 Task: Create a rule from the Routing list, Task moved to a section -> Set Priority in the project BridgeForge , set the section as Done clear the priority
Action: Mouse moved to (1136, 186)
Screenshot: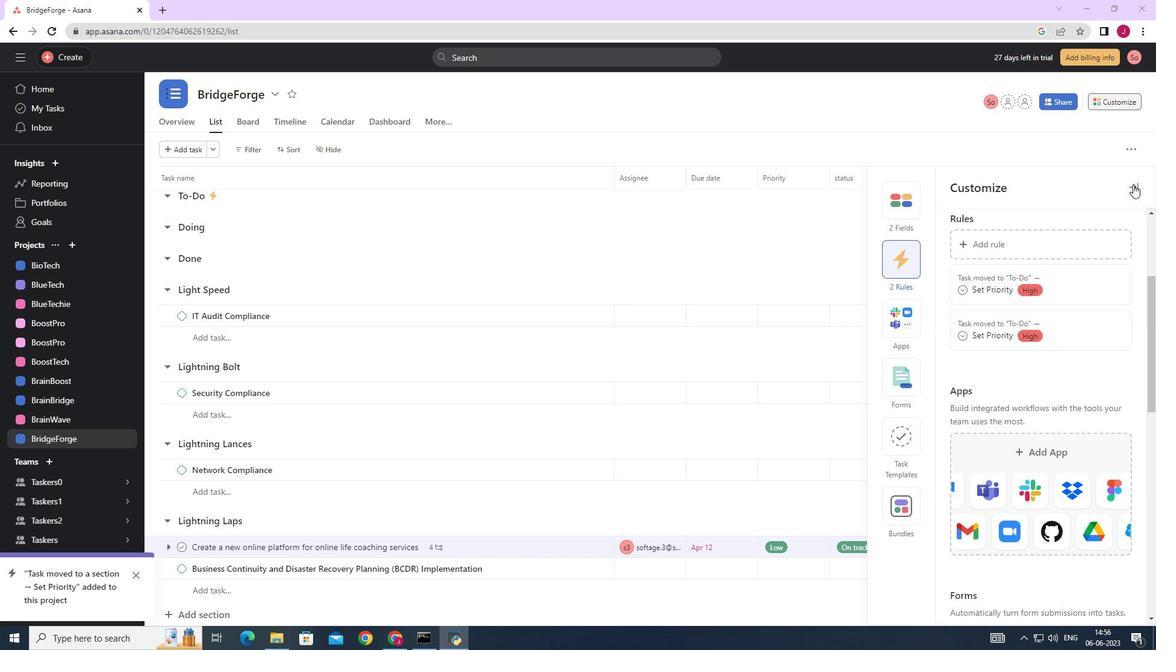 
Action: Mouse pressed left at (1136, 186)
Screenshot: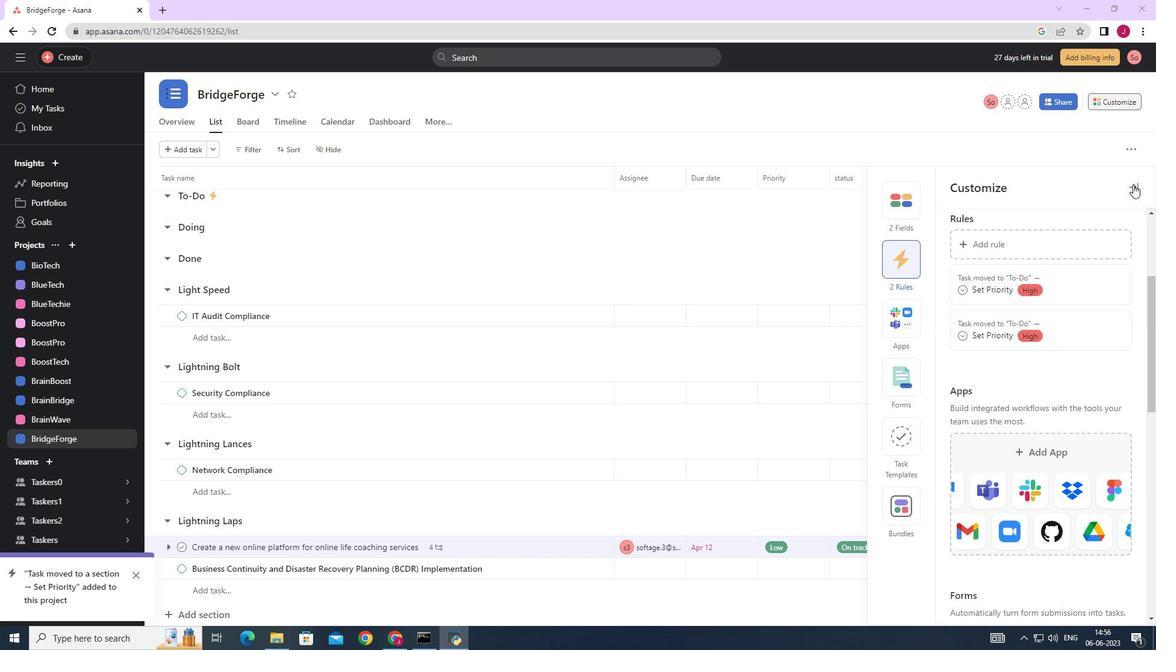 
Action: Mouse moved to (1118, 108)
Screenshot: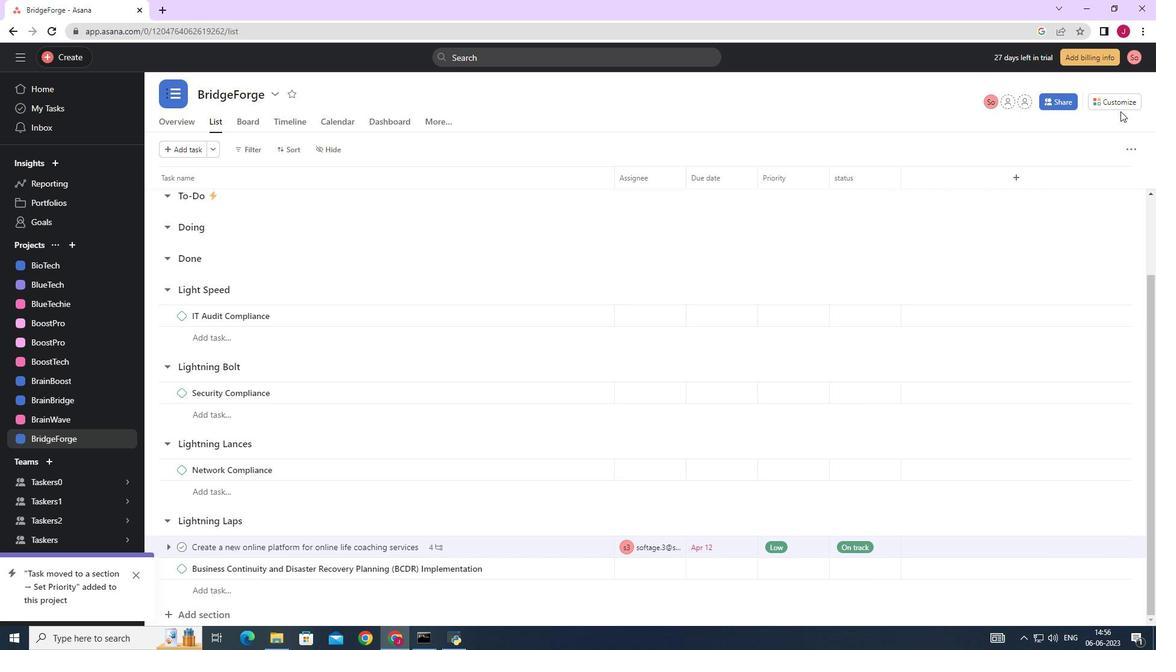 
Action: Mouse pressed left at (1118, 108)
Screenshot: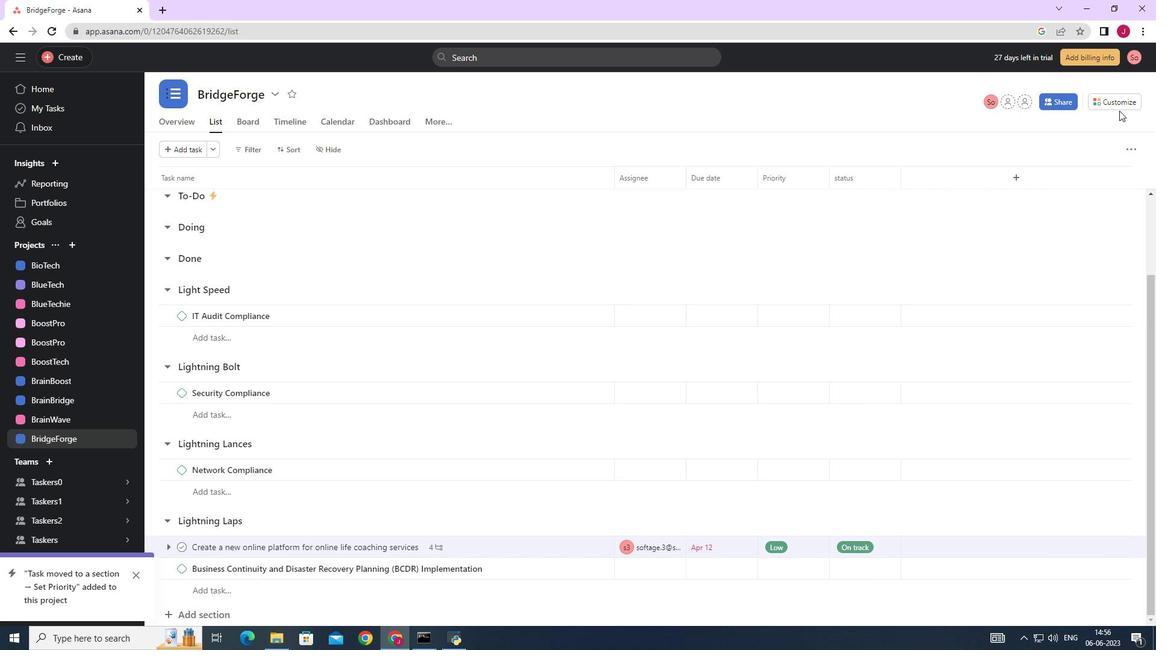 
Action: Mouse moved to (912, 262)
Screenshot: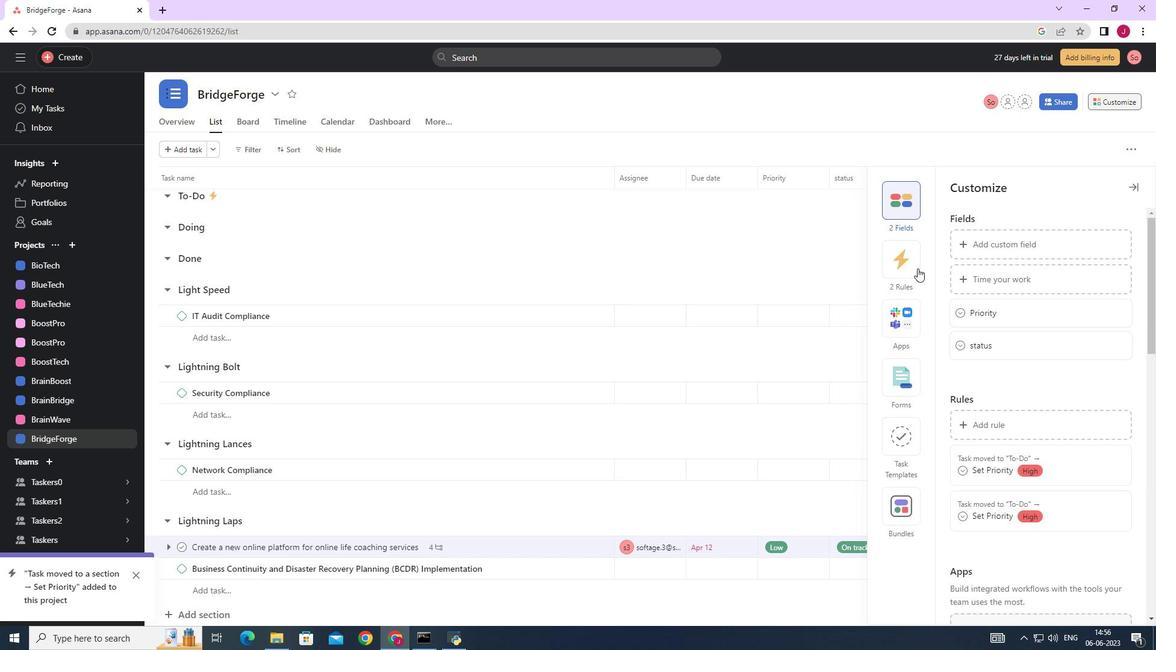 
Action: Mouse pressed left at (912, 262)
Screenshot: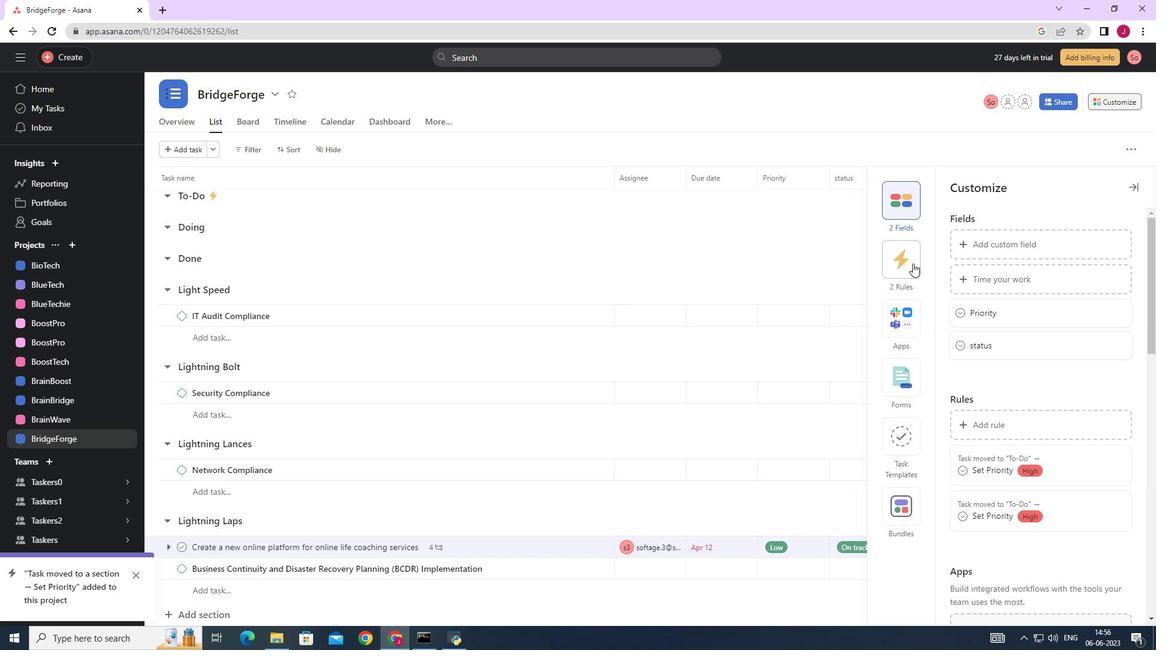 
Action: Mouse moved to (977, 249)
Screenshot: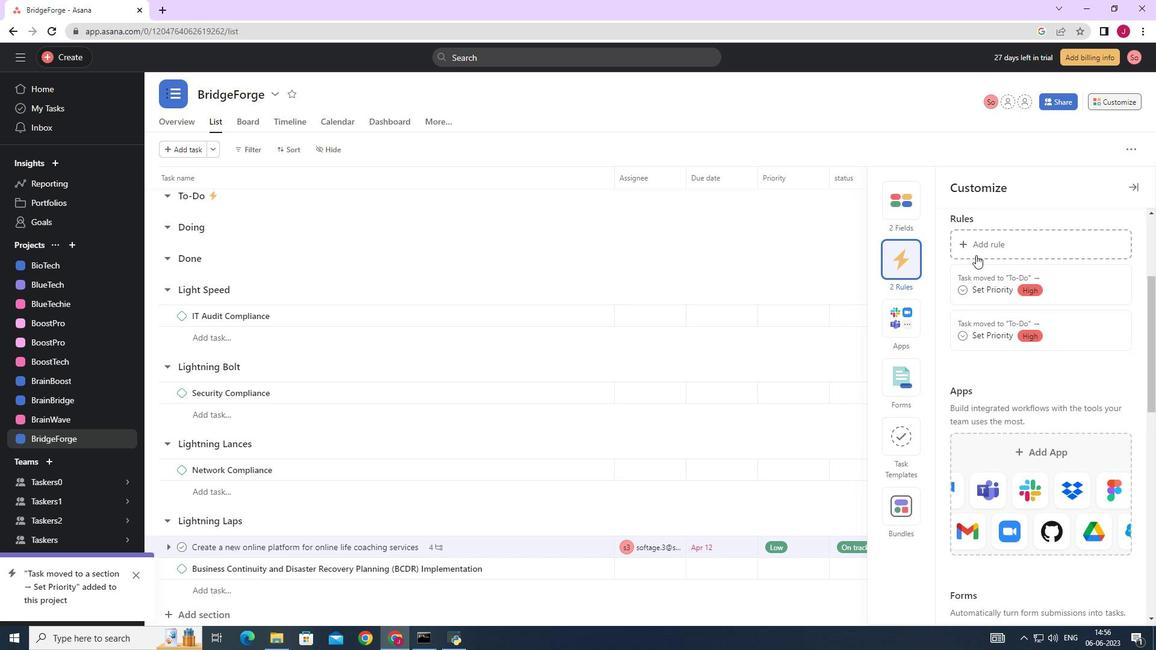 
Action: Mouse pressed left at (977, 249)
Screenshot: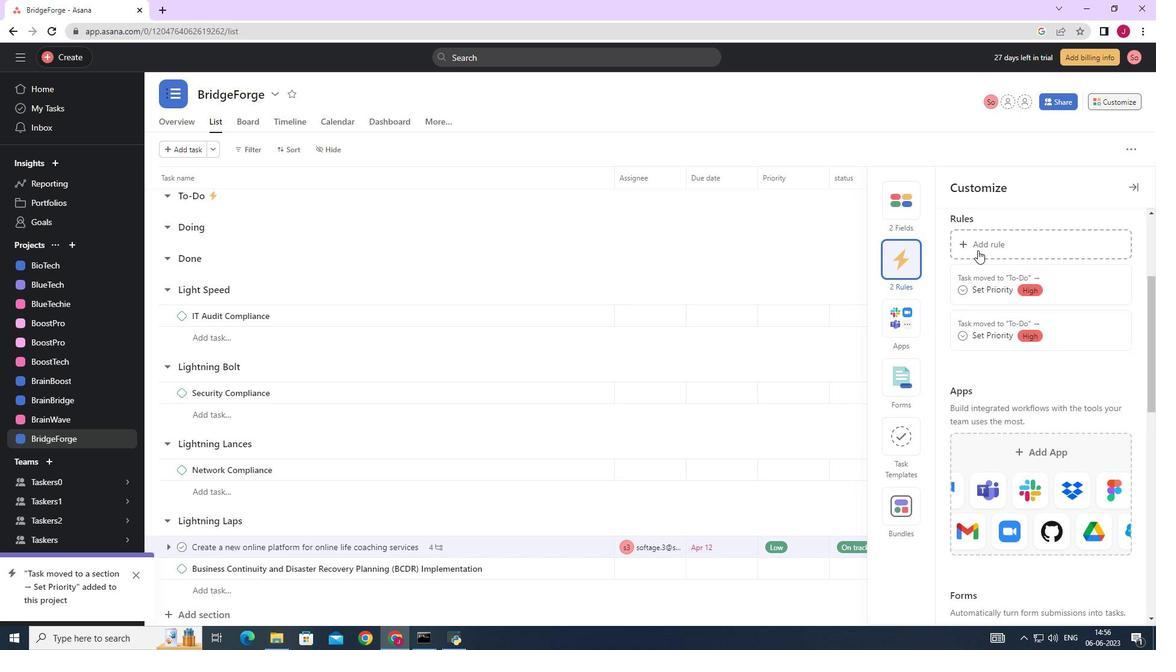
Action: Mouse moved to (252, 156)
Screenshot: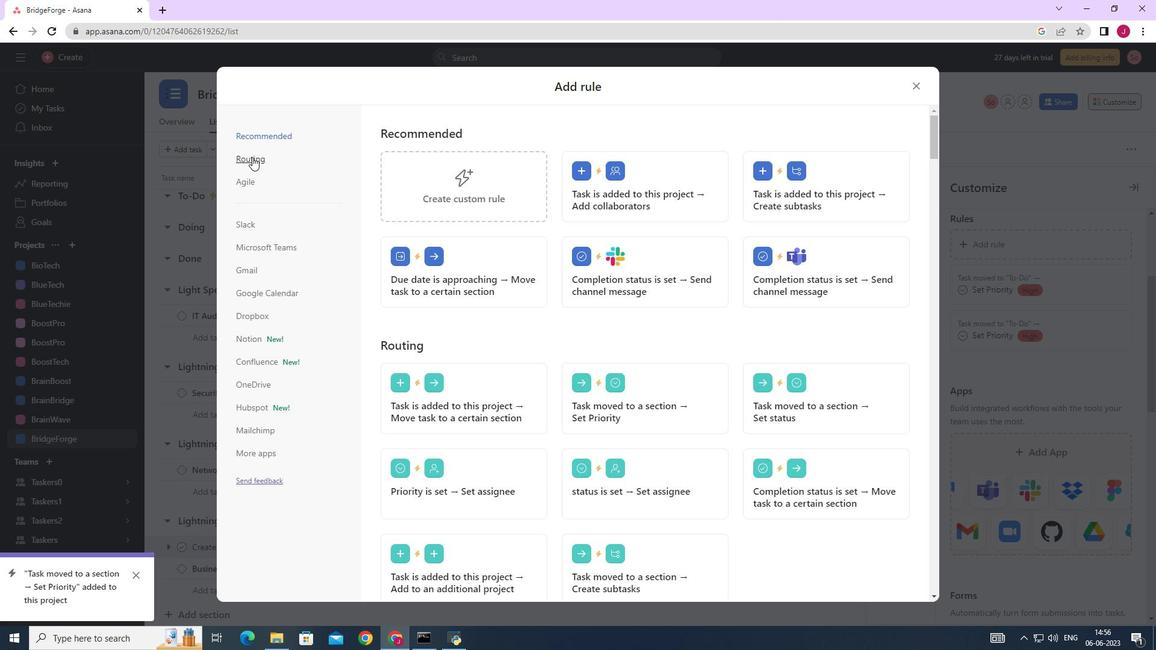 
Action: Mouse pressed left at (252, 156)
Screenshot: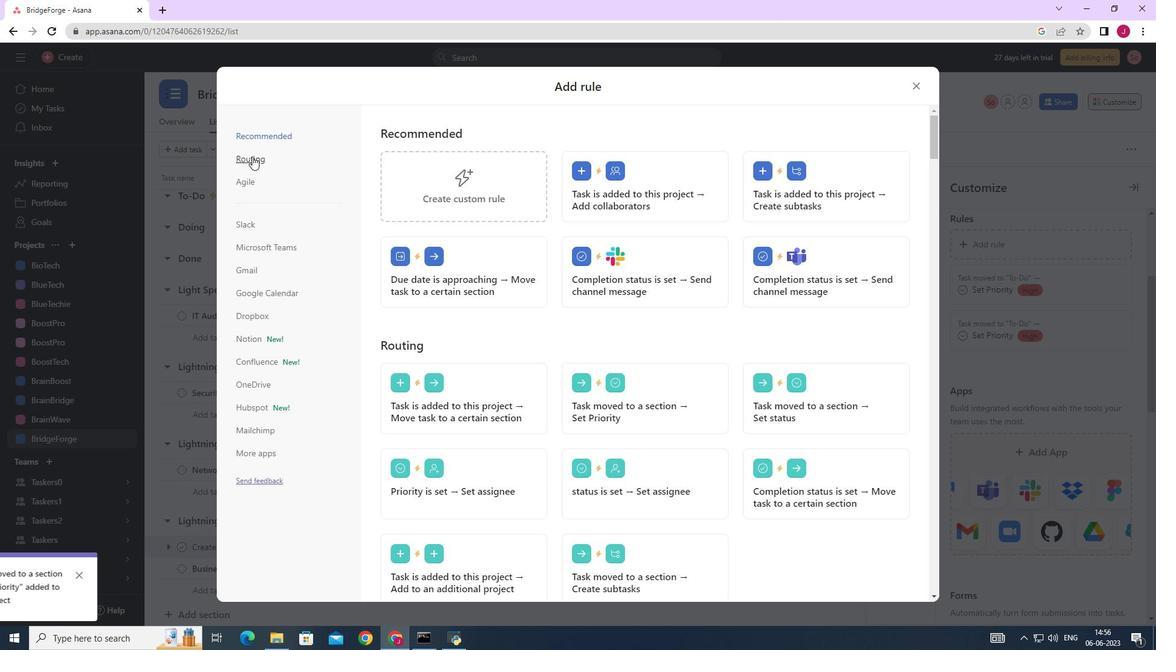 
Action: Mouse moved to (629, 187)
Screenshot: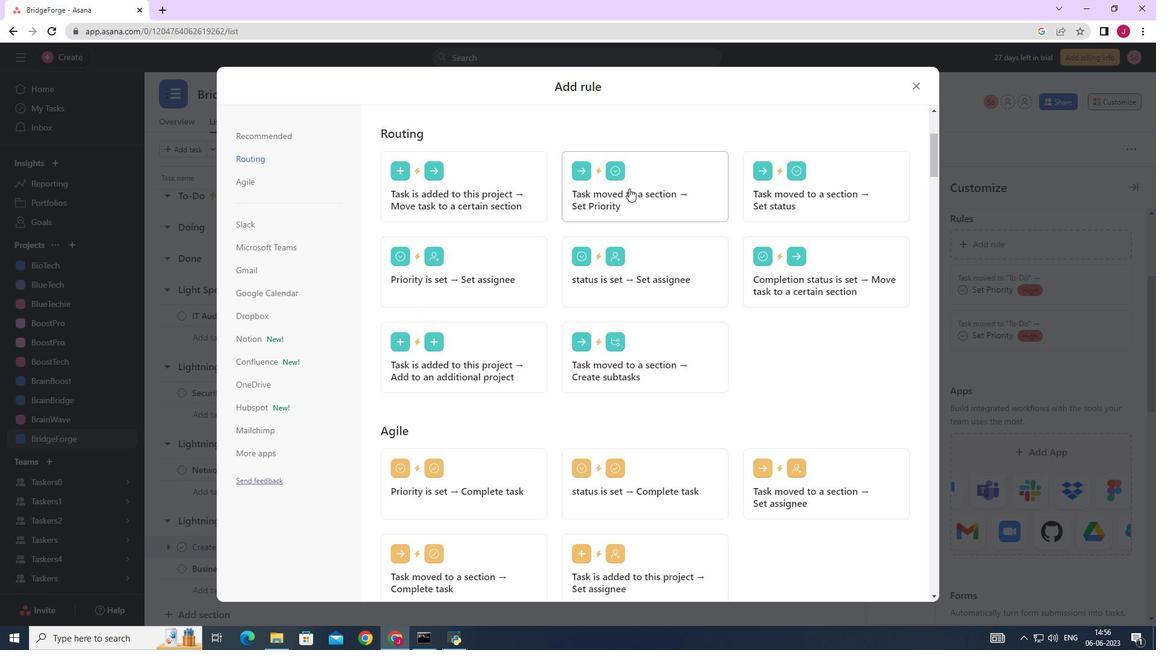 
Action: Mouse pressed left at (629, 187)
Screenshot: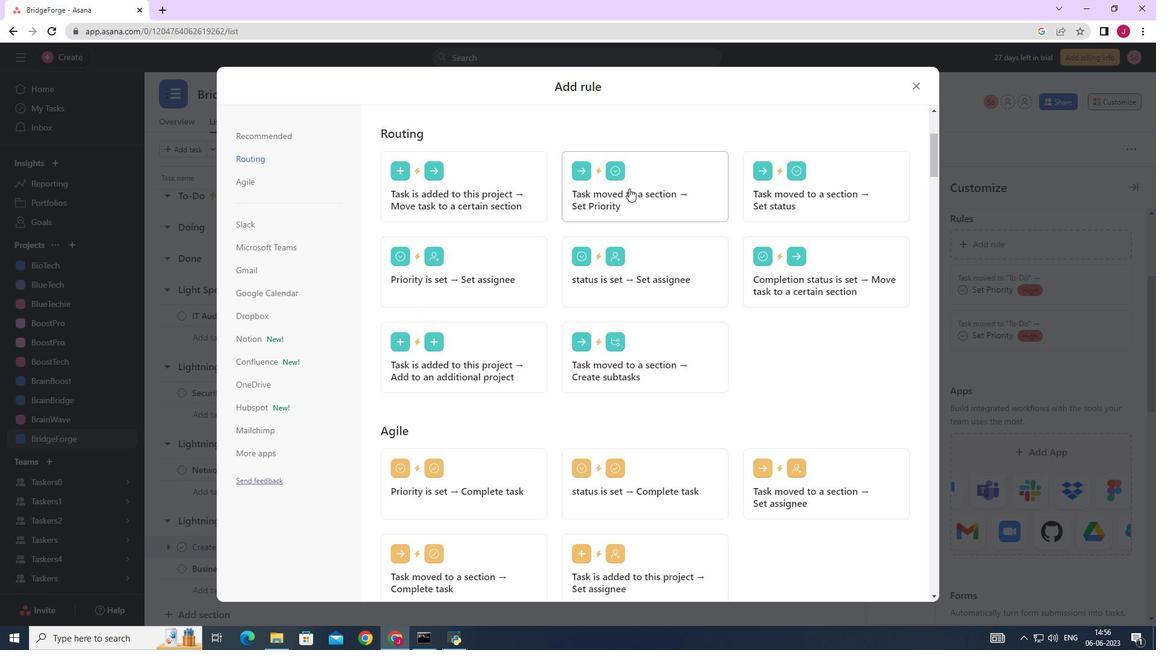 
Action: Mouse moved to (484, 328)
Screenshot: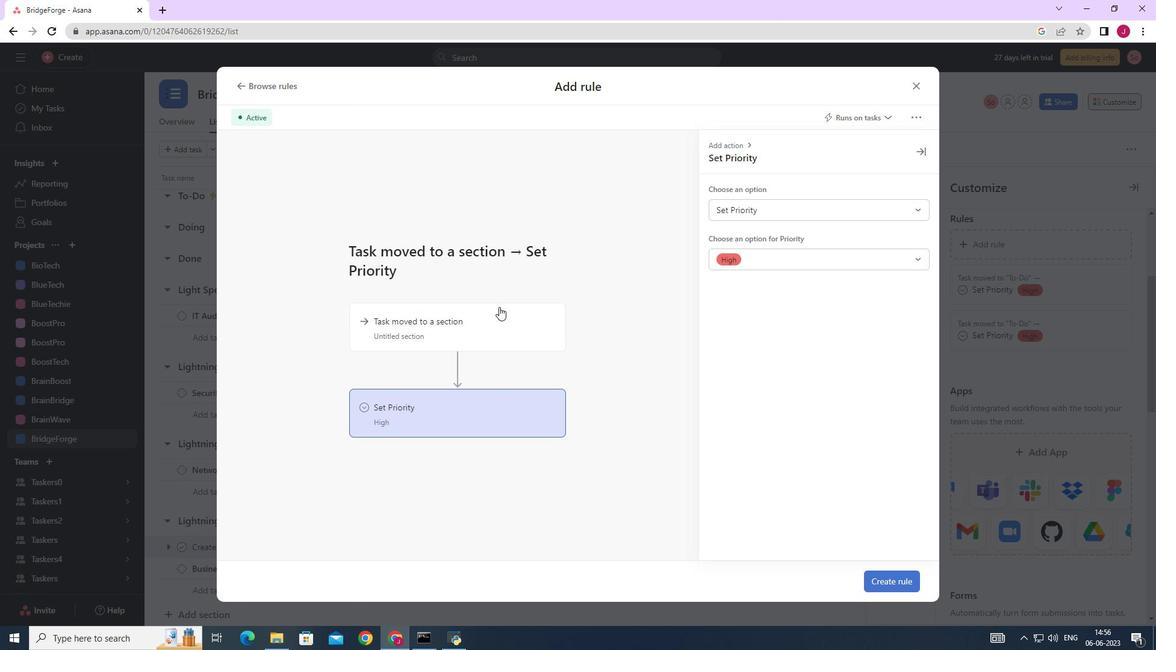 
Action: Mouse pressed left at (484, 328)
Screenshot: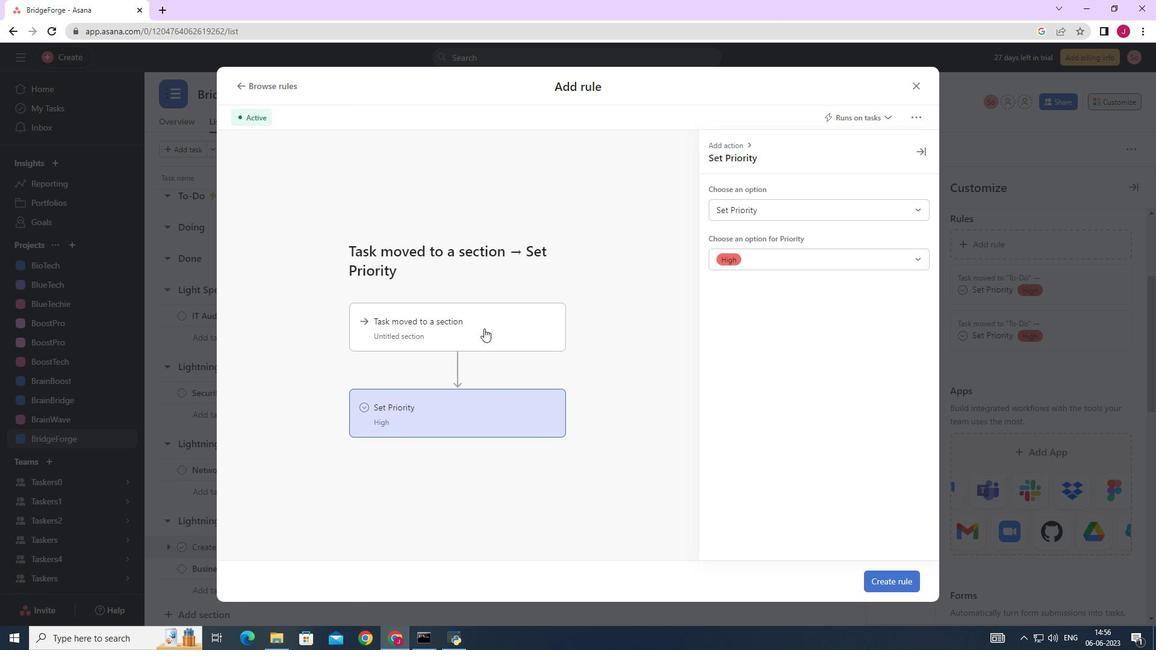 
Action: Mouse moved to (792, 204)
Screenshot: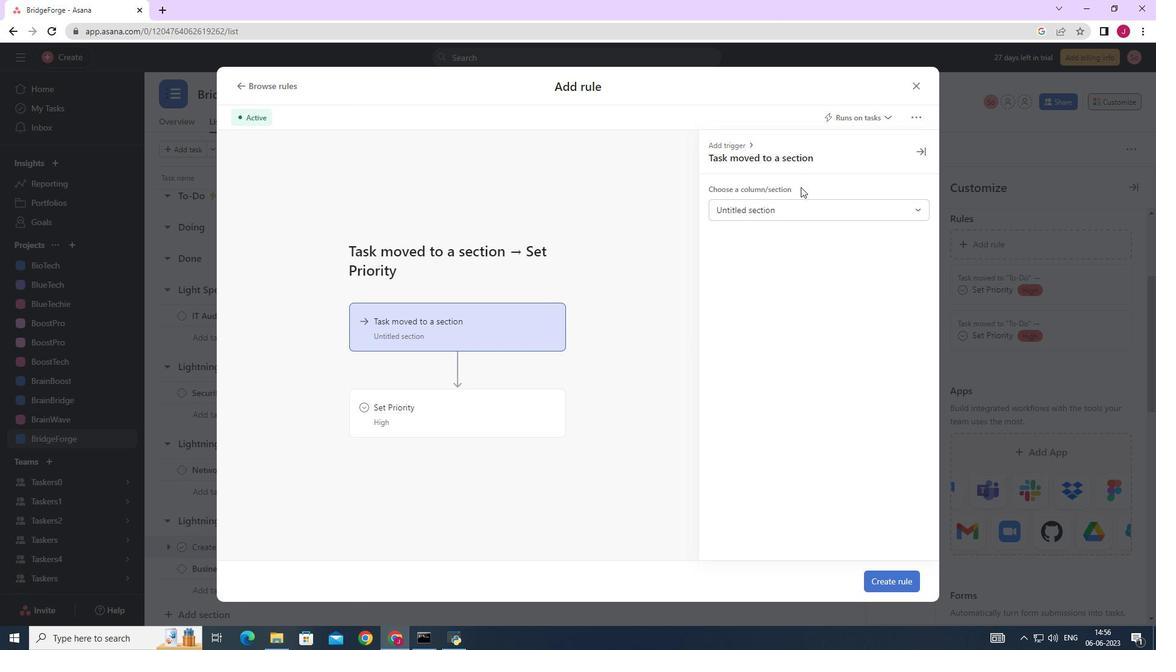 
Action: Mouse pressed left at (792, 204)
Screenshot: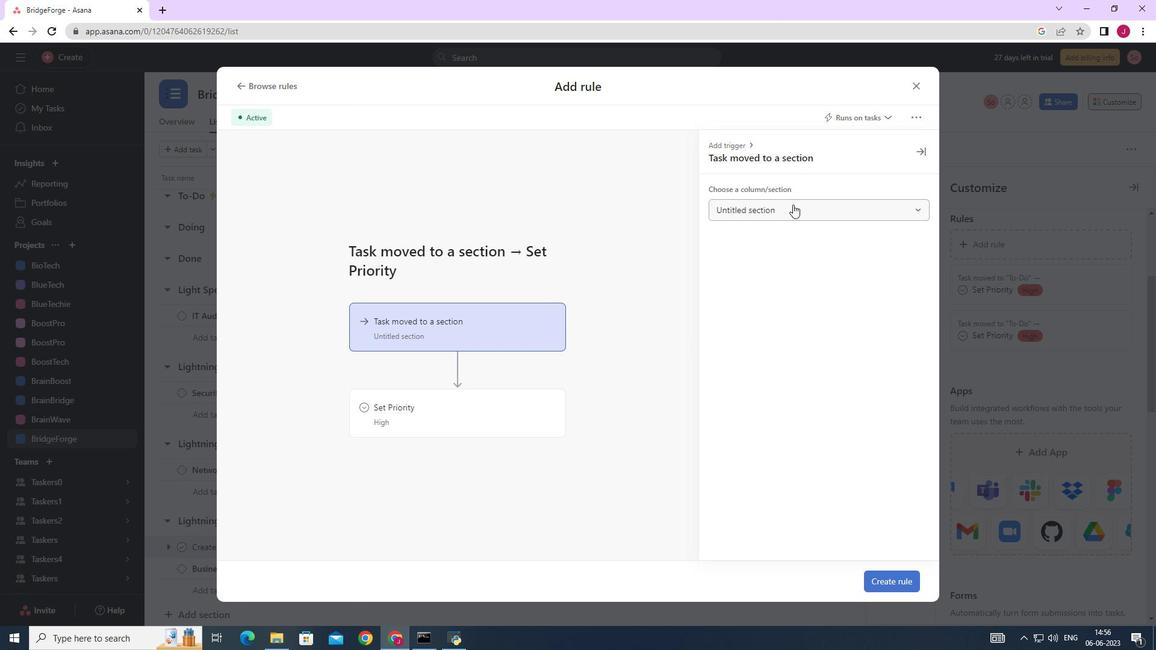 
Action: Mouse moved to (745, 298)
Screenshot: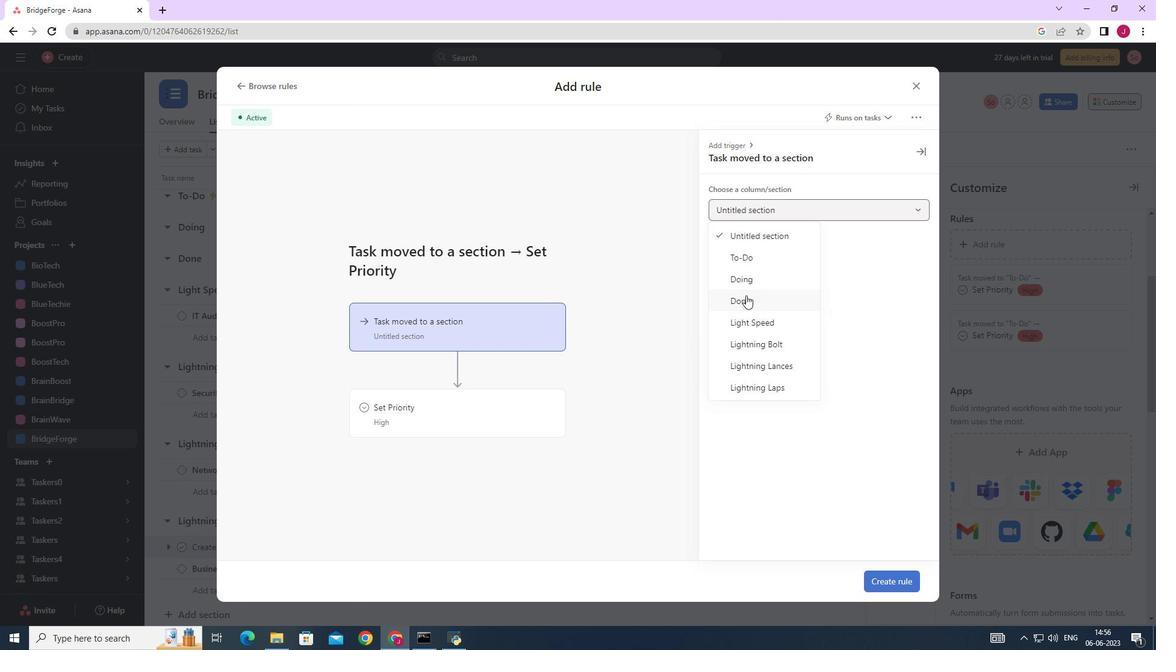 
Action: Mouse pressed left at (745, 298)
Screenshot: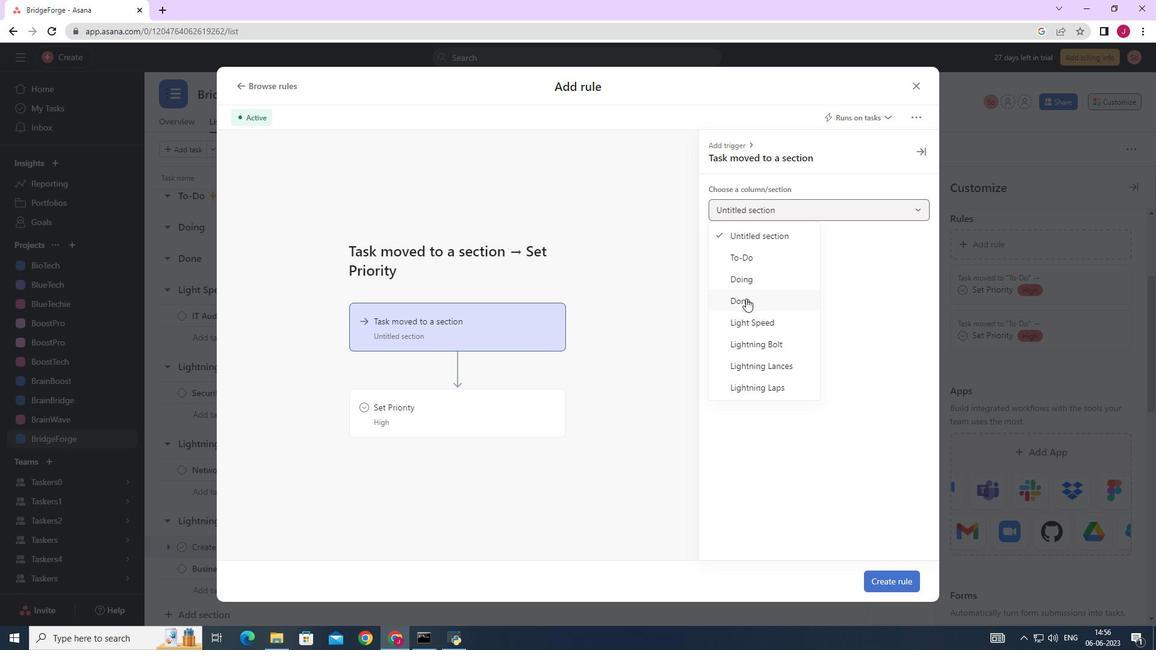 
Action: Mouse moved to (427, 421)
Screenshot: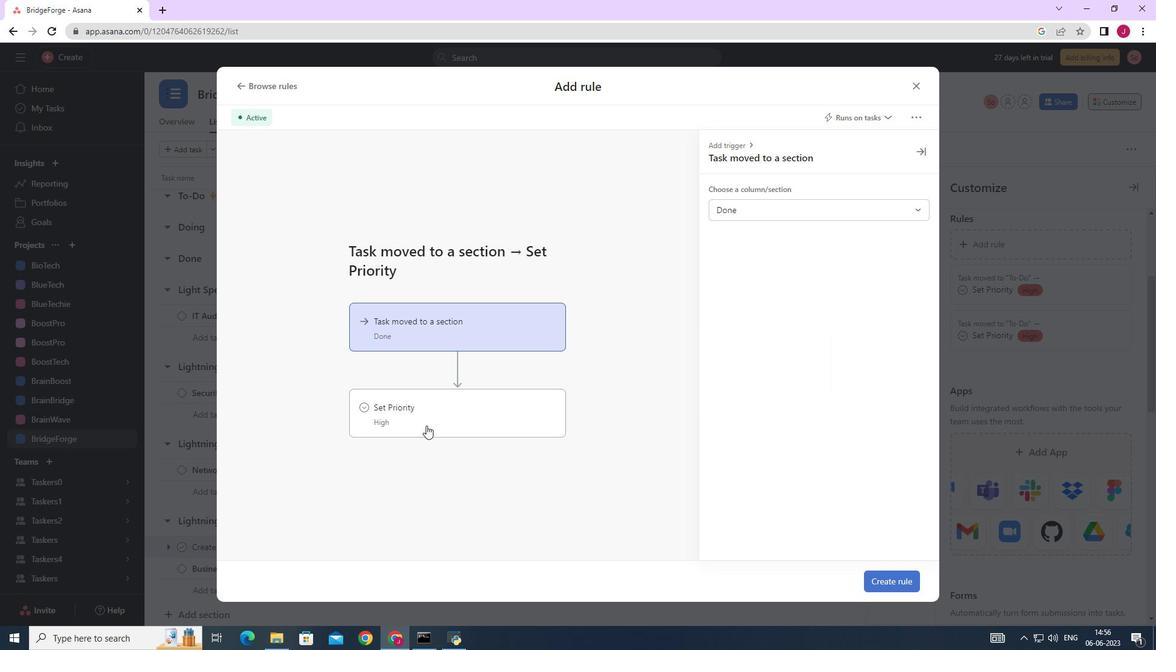 
Action: Mouse pressed left at (427, 421)
Screenshot: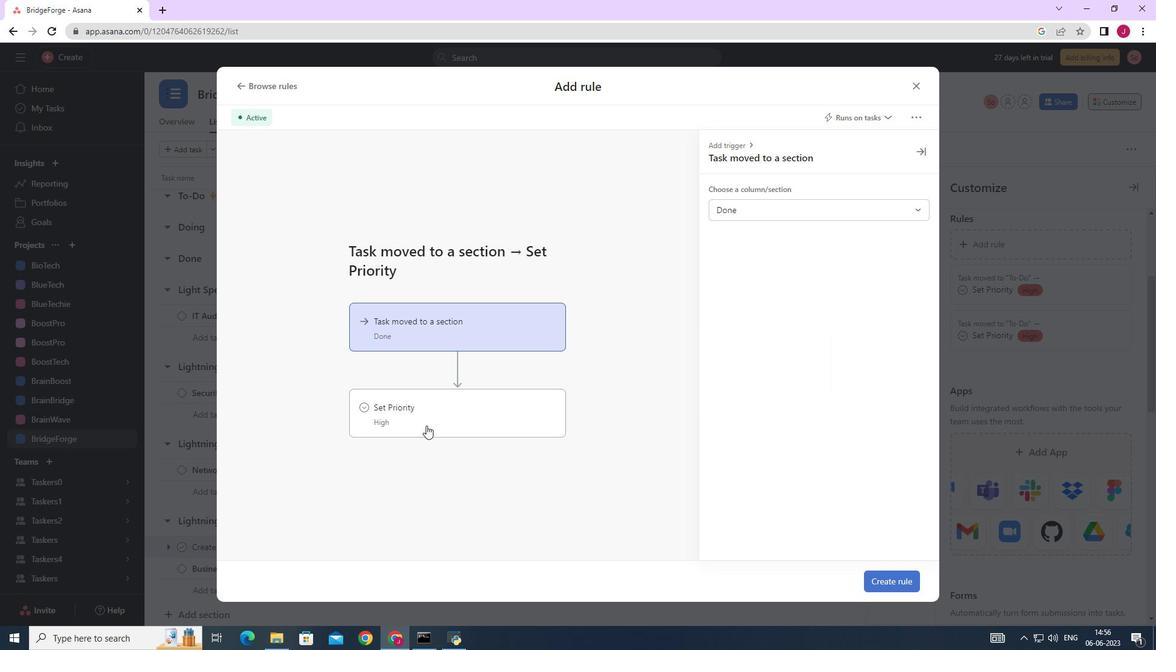 
Action: Mouse moved to (788, 207)
Screenshot: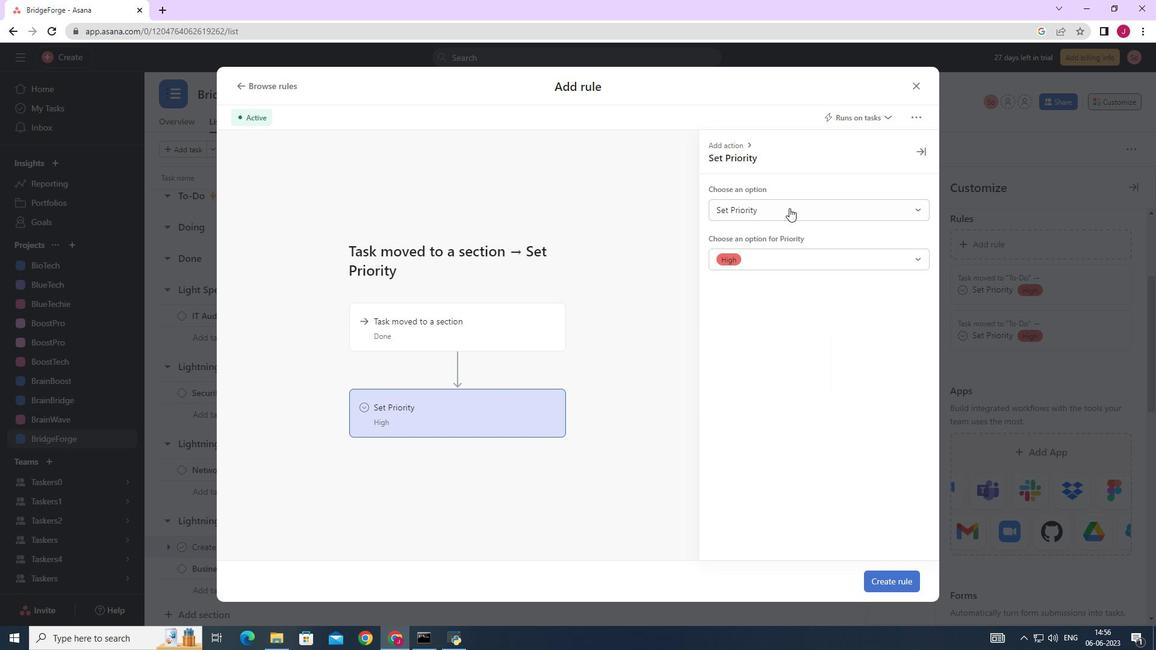 
Action: Mouse pressed left at (788, 207)
Screenshot: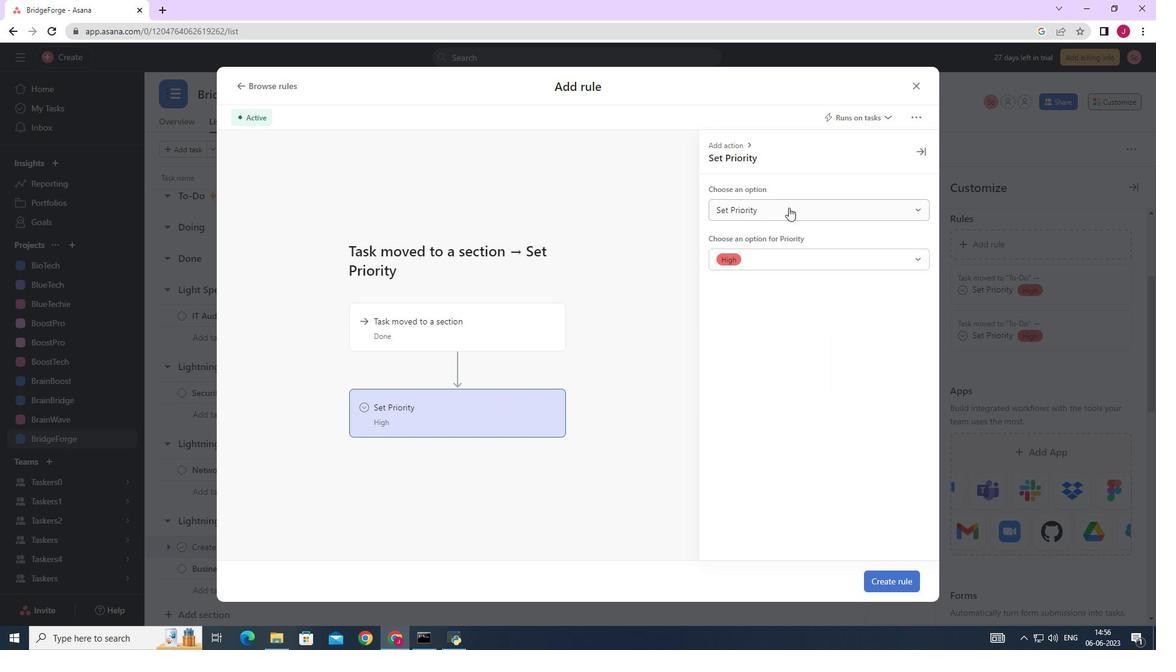 
Action: Mouse moved to (770, 256)
Screenshot: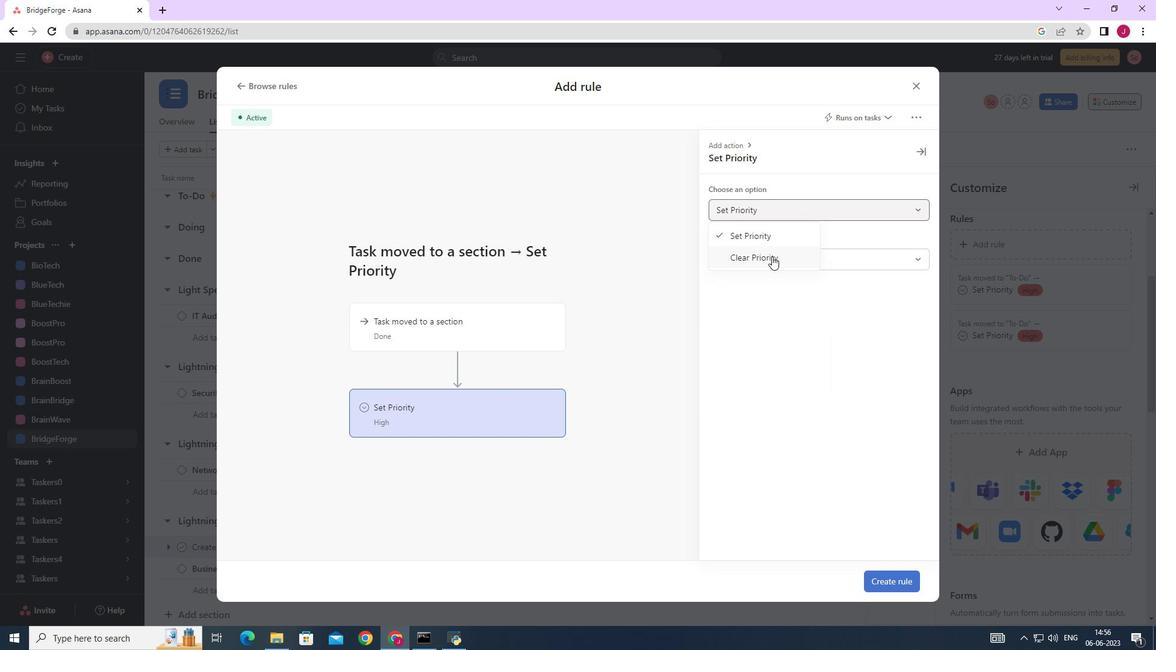 
Action: Mouse pressed left at (770, 256)
Screenshot: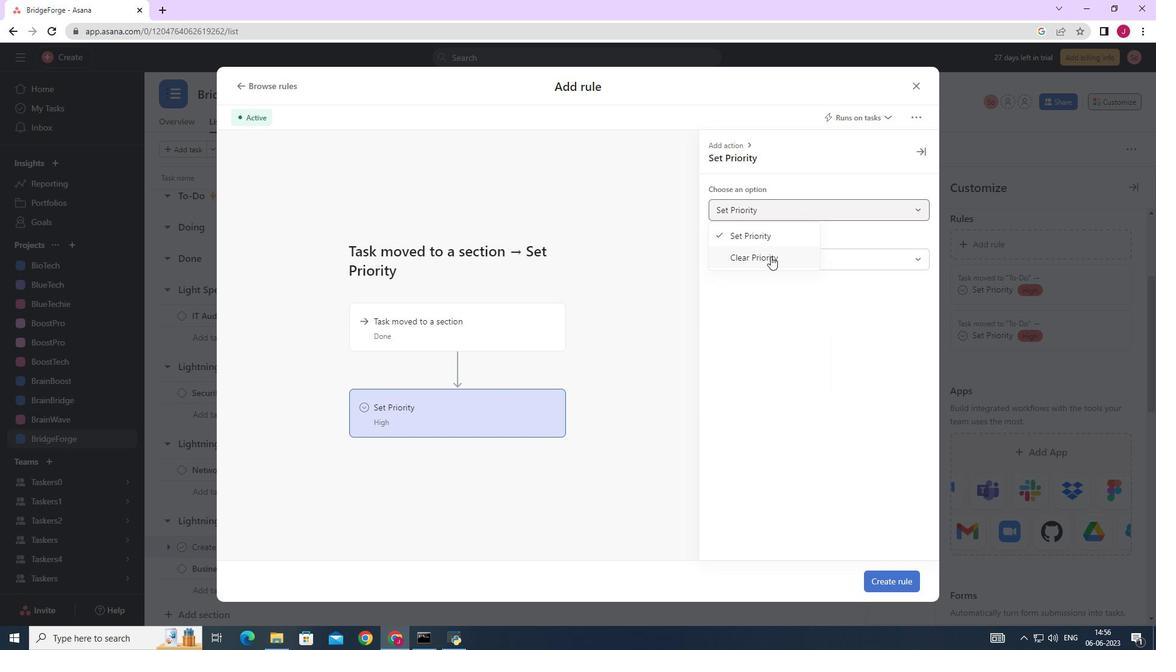
Action: Mouse moved to (509, 409)
Screenshot: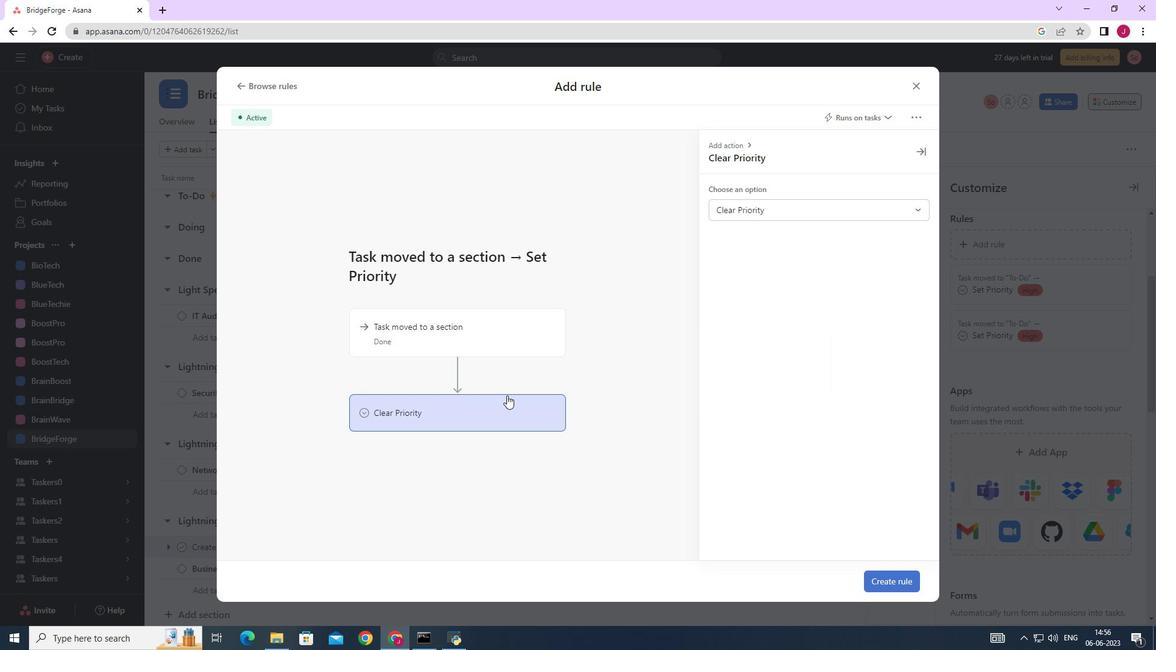 
Action: Mouse pressed left at (509, 409)
Screenshot: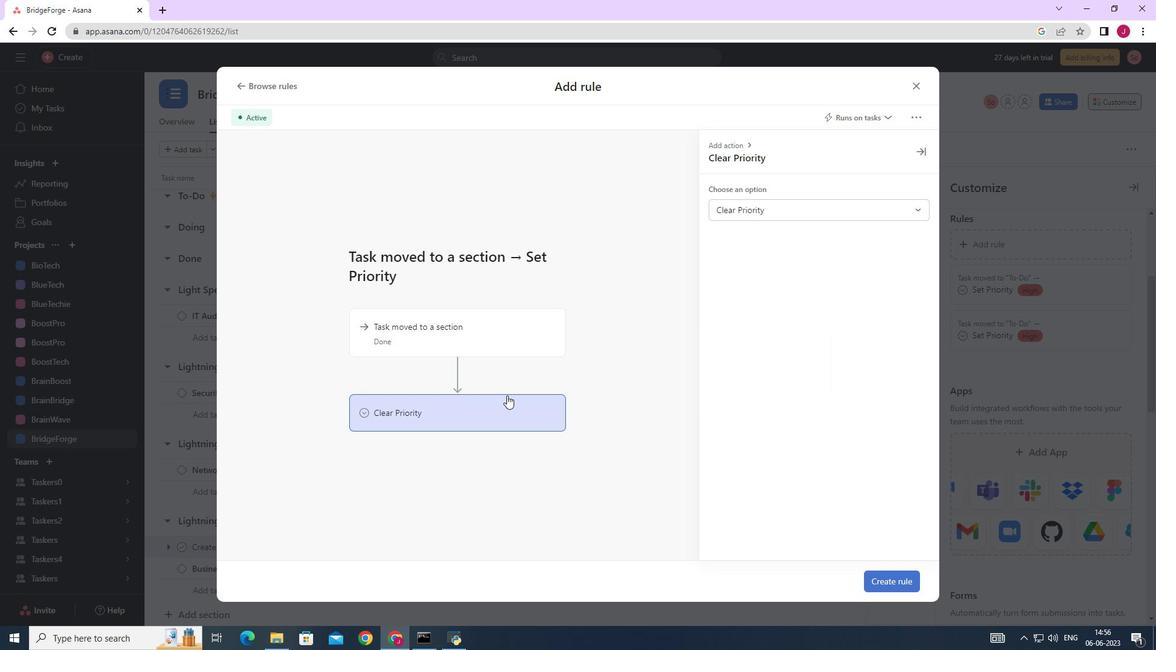 
Action: Mouse moved to (887, 578)
Screenshot: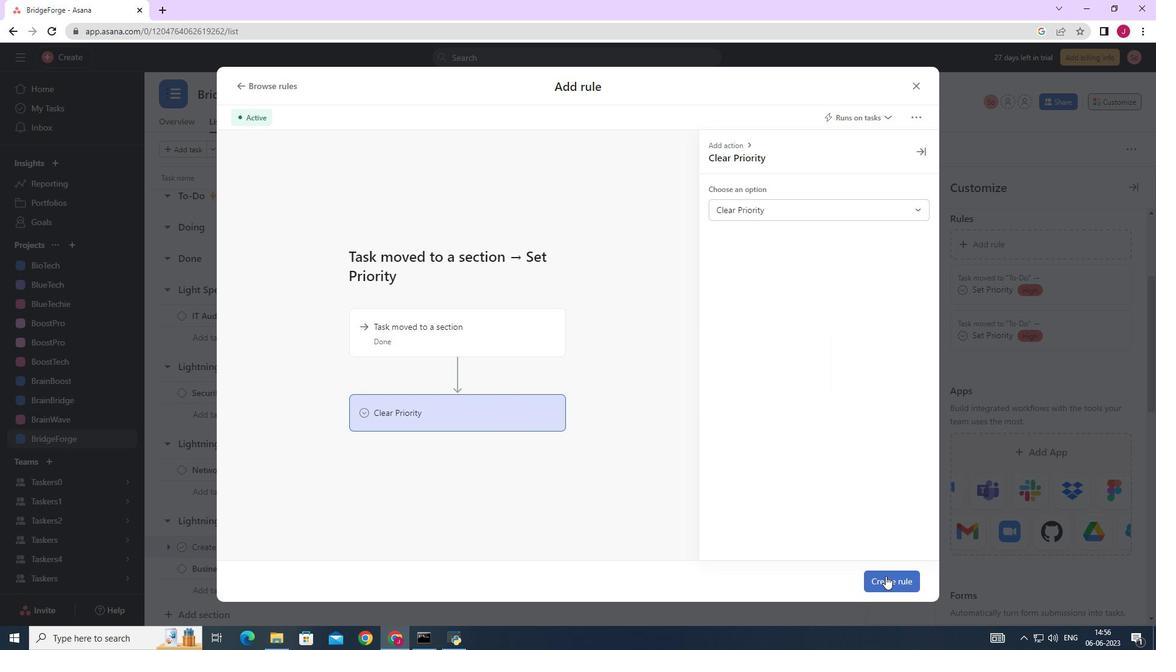 
Action: Mouse pressed left at (887, 578)
Screenshot: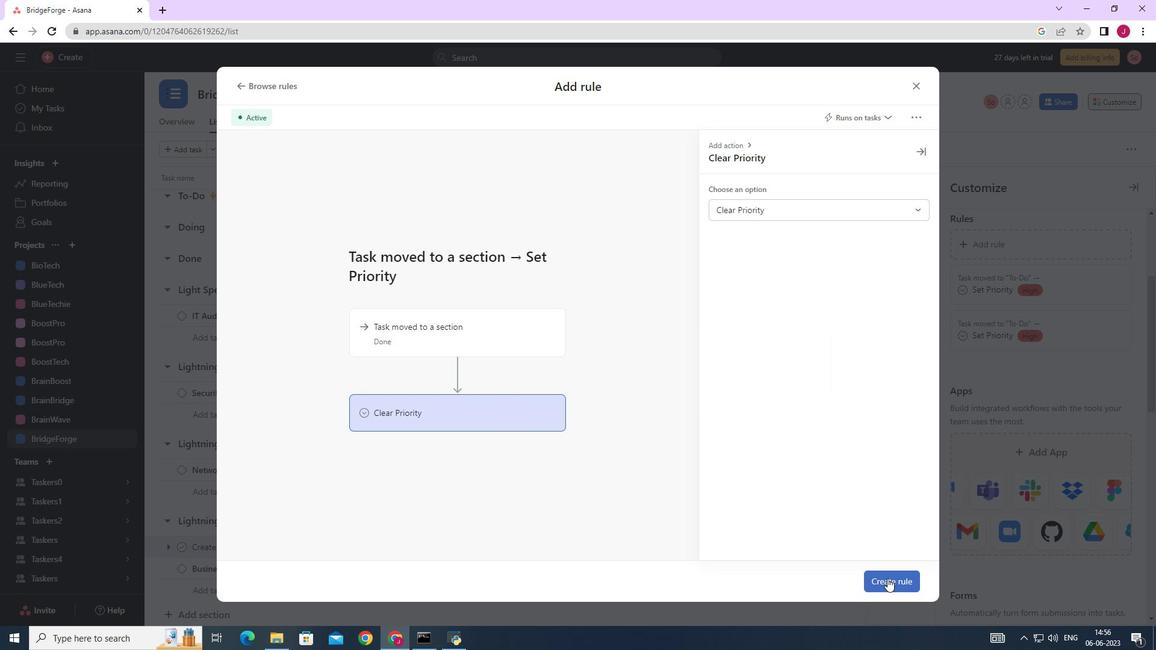 
Action: Mouse moved to (772, 313)
Screenshot: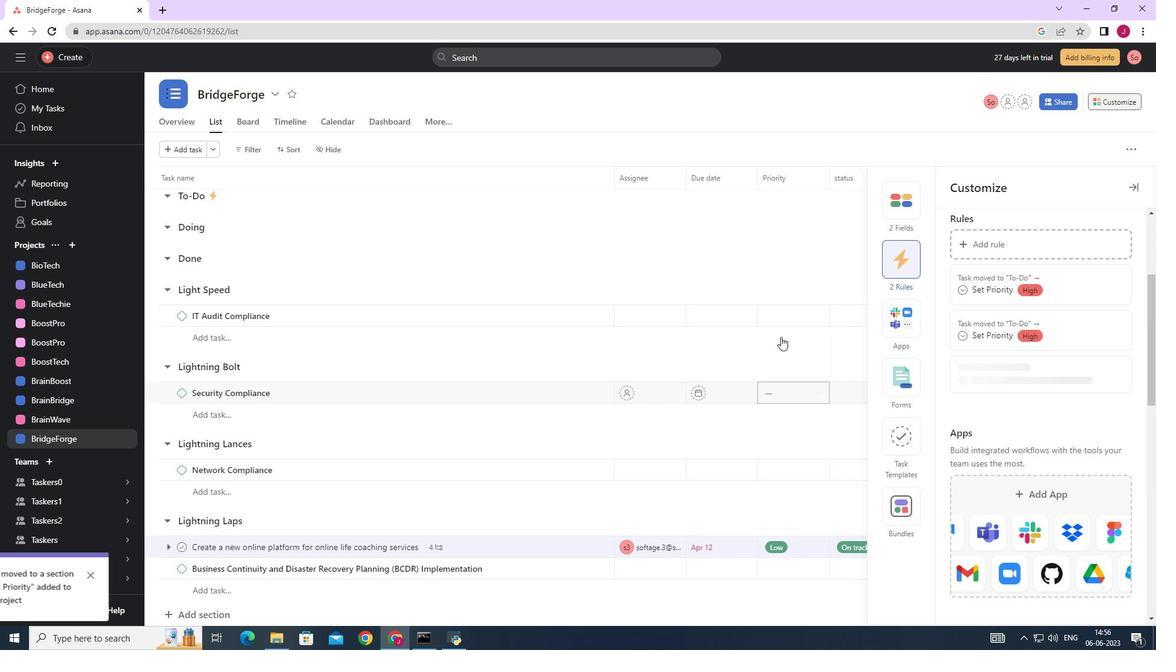 
